 Task: Reply to email with the signature Daniel Baker with the subject 'Payment confirmation' from softage.1@softage.net with the message 'I need your input on the best way to handle a project issue that has arisen.'
Action: Mouse moved to (828, 207)
Screenshot: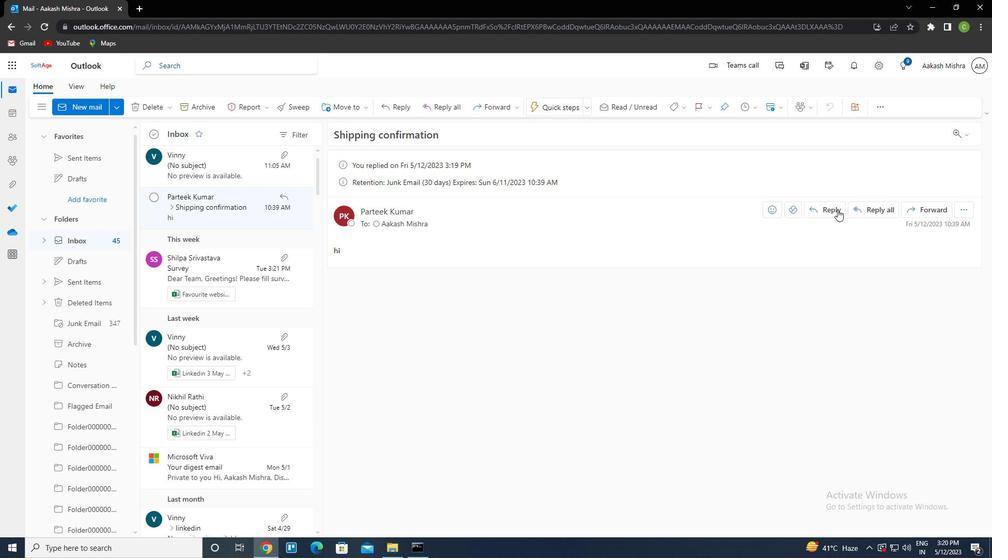 
Action: Mouse pressed left at (828, 207)
Screenshot: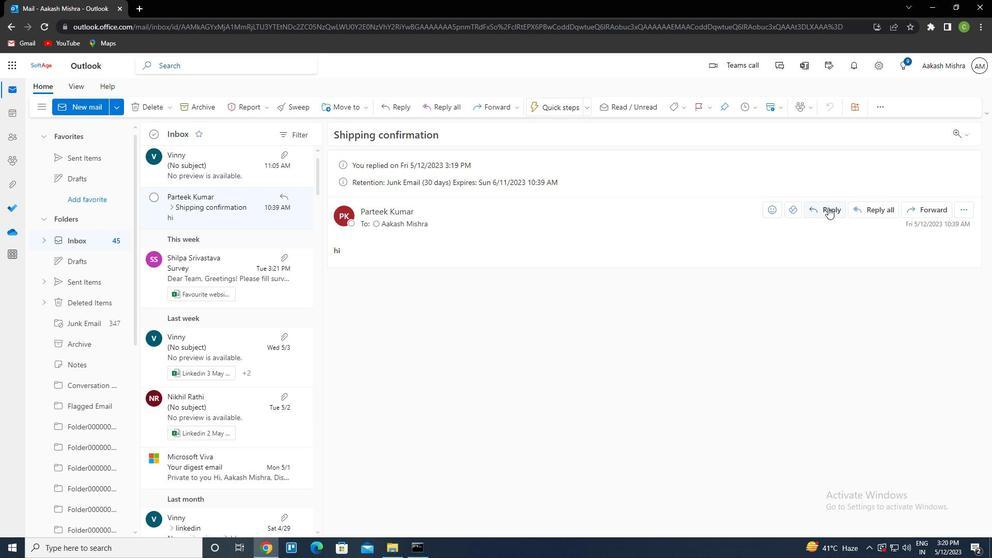 
Action: Mouse moved to (672, 107)
Screenshot: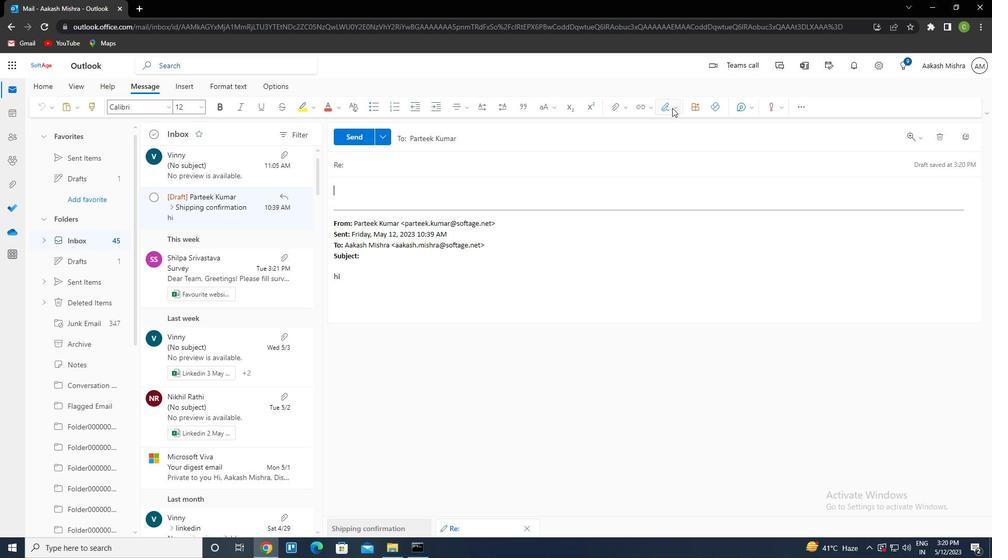 
Action: Mouse pressed left at (672, 107)
Screenshot: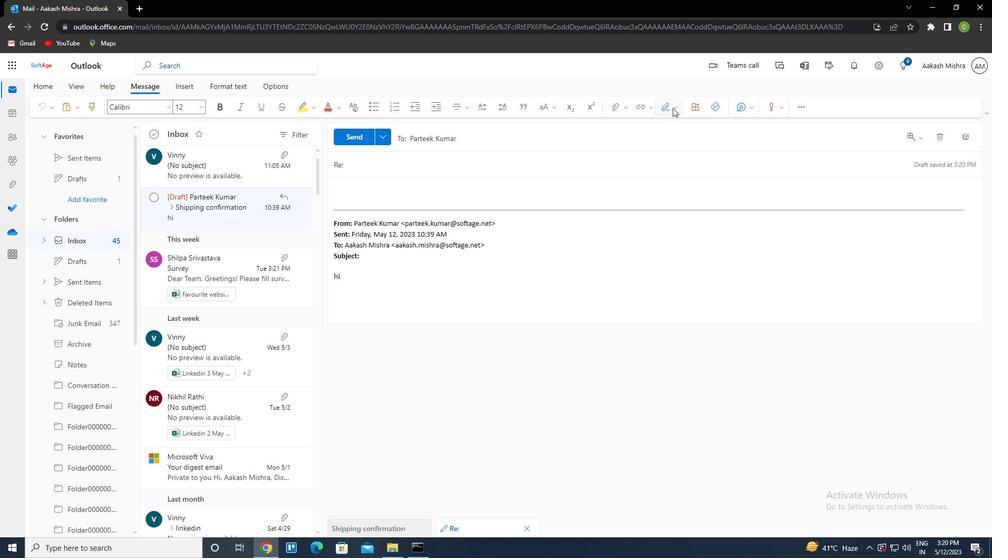 
Action: Mouse moved to (654, 149)
Screenshot: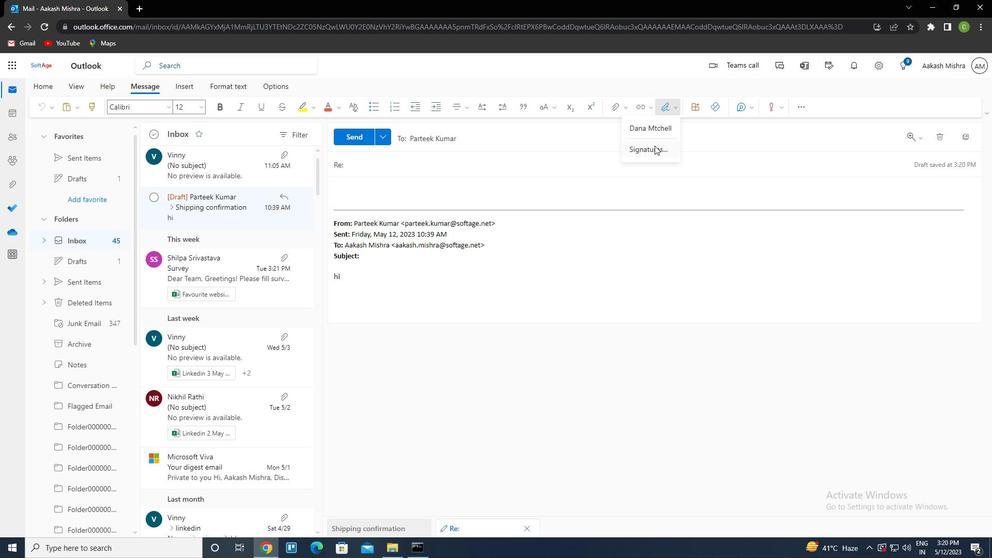 
Action: Mouse pressed left at (654, 149)
Screenshot: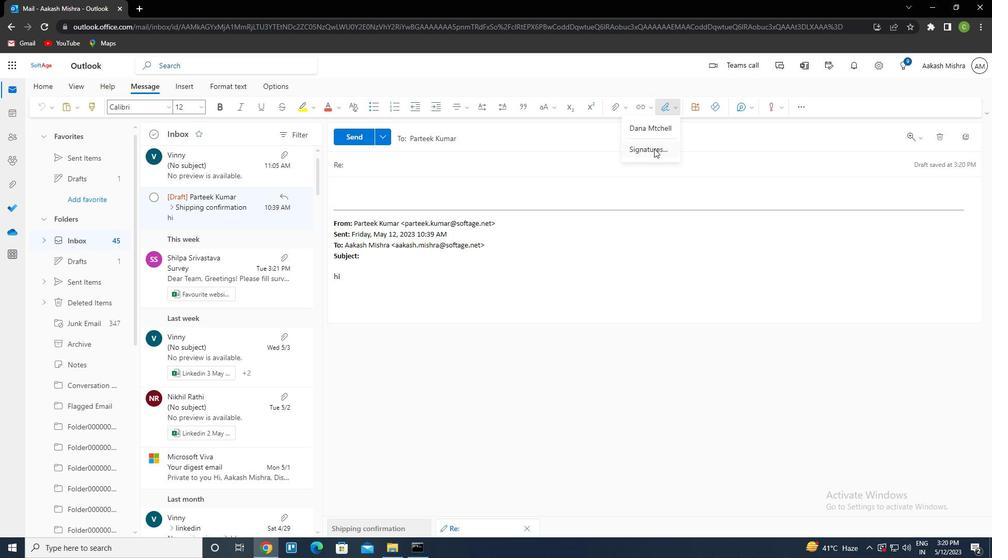 
Action: Mouse moved to (706, 193)
Screenshot: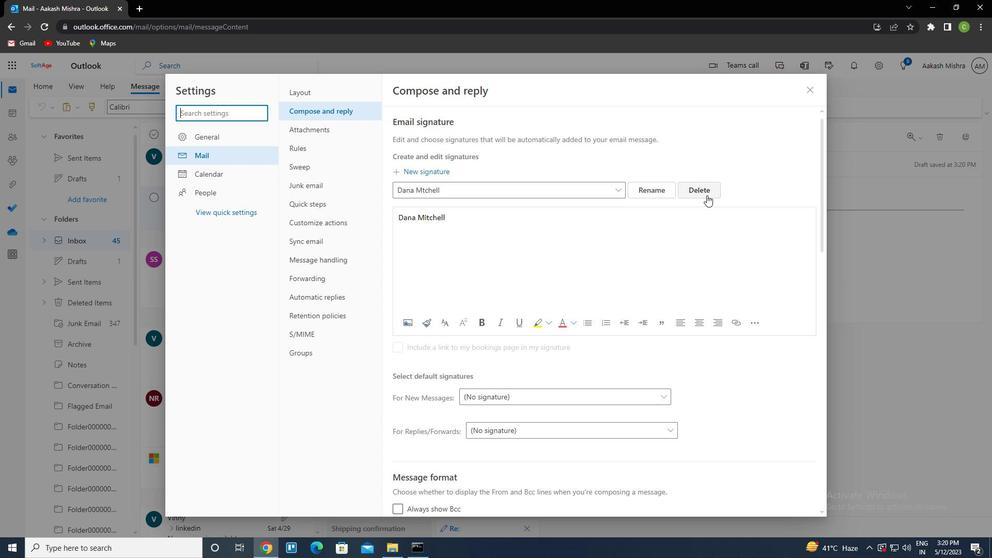 
Action: Mouse pressed left at (706, 193)
Screenshot: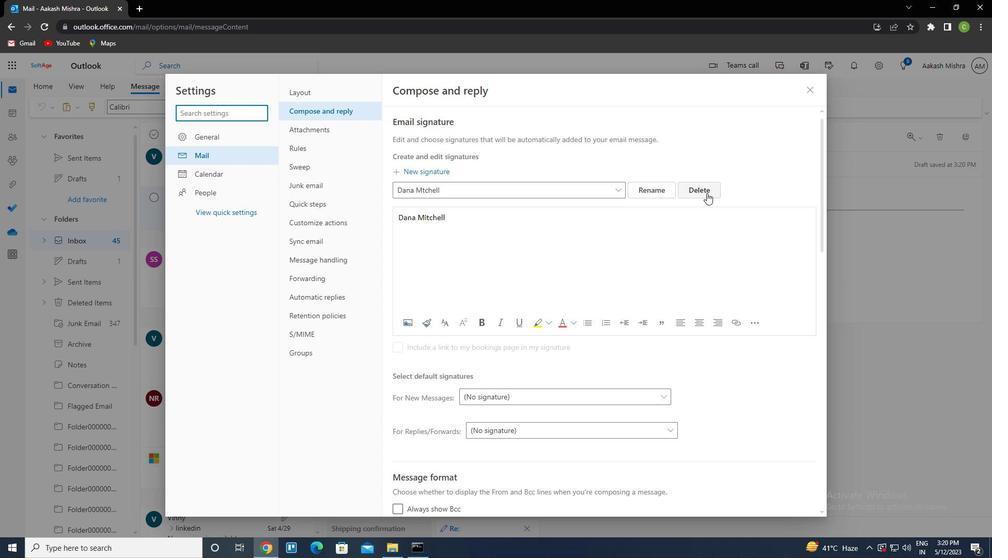 
Action: Mouse moved to (549, 194)
Screenshot: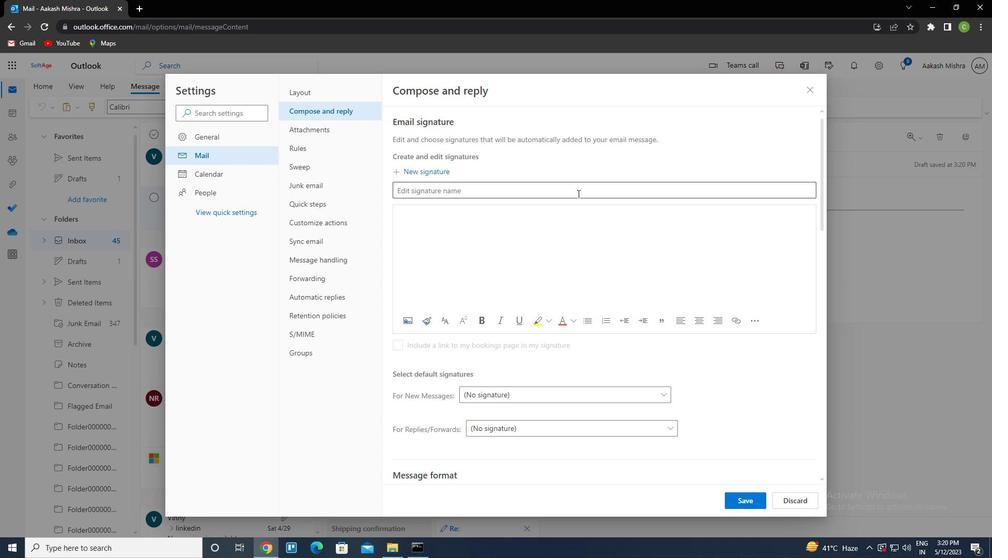 
Action: Mouse pressed left at (549, 194)
Screenshot: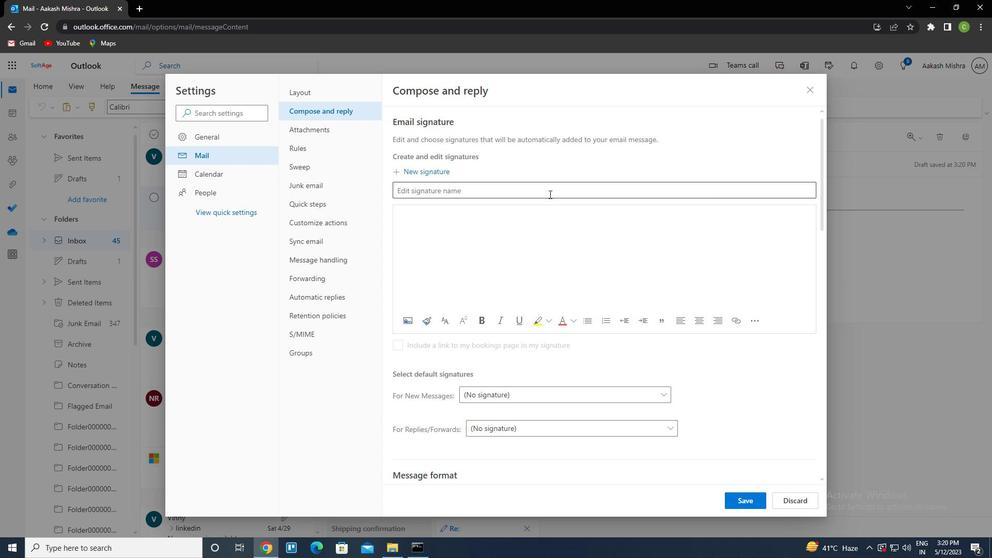 
Action: Key pressed <Key.caps_lock>d<Key.caps_lock>aniel<Key.space><Key.caps_lock>b<Key.caps_lock>aker
Screenshot: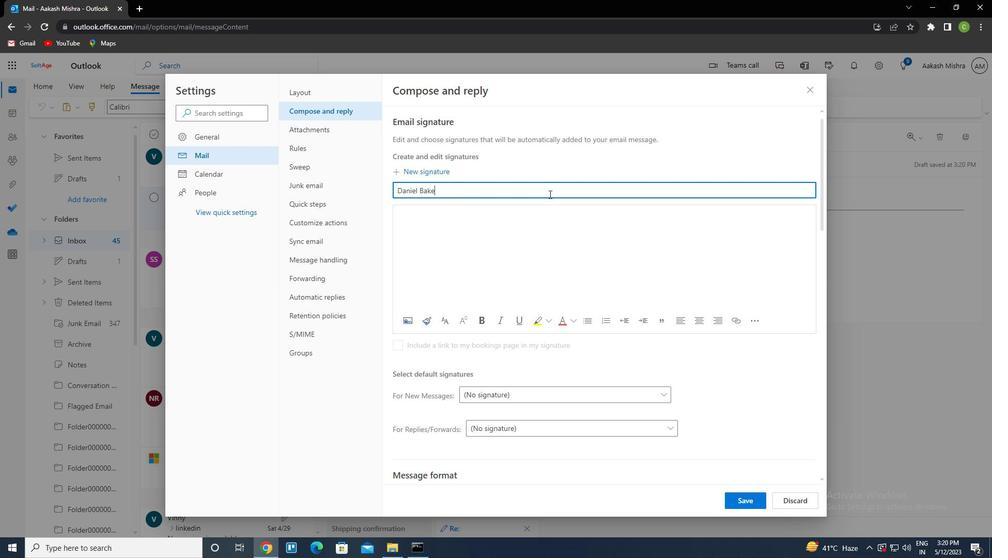 
Action: Mouse moved to (411, 209)
Screenshot: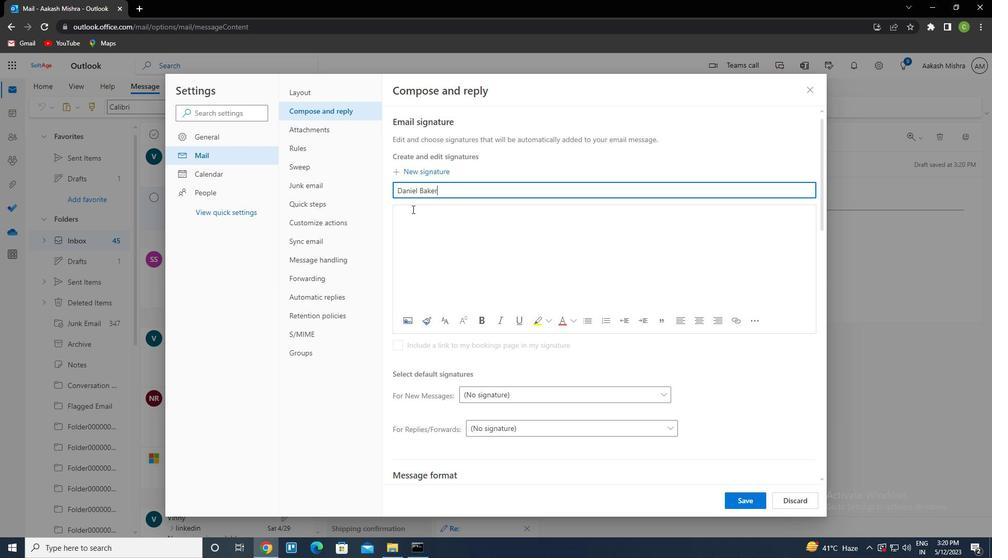 
Action: Mouse pressed left at (411, 209)
Screenshot: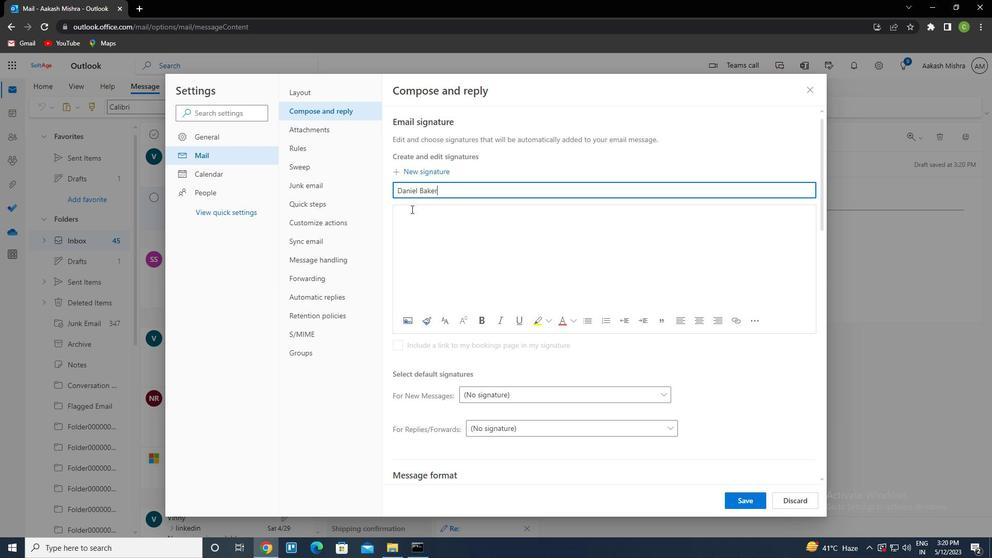 
Action: Mouse moved to (411, 209)
Screenshot: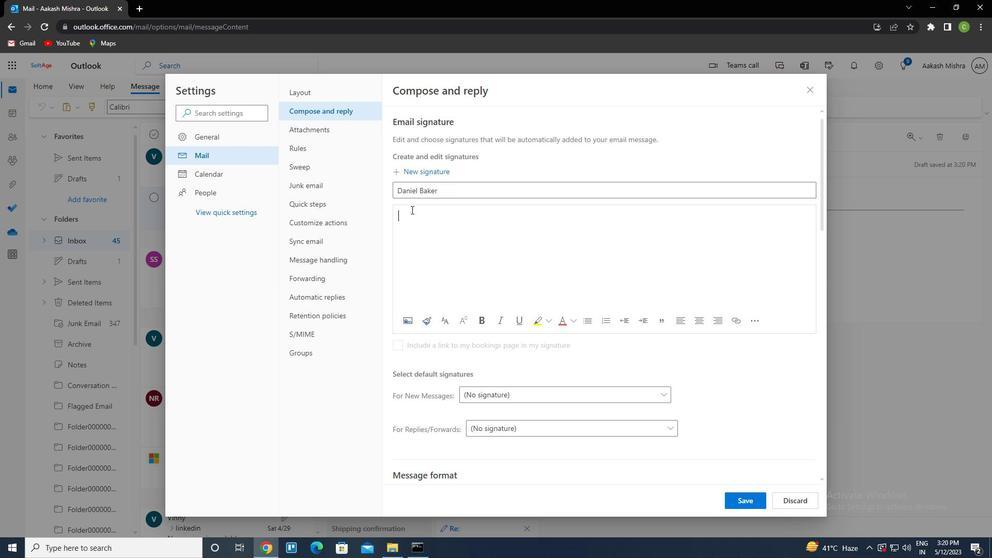 
Action: Key pressed <Key.caps_lock>d<Key.caps_lock>aniel<Key.space><Key.caps_lock>b<Key.caps_lock>ker<Key.left><Key.left><Key.left>a
Screenshot: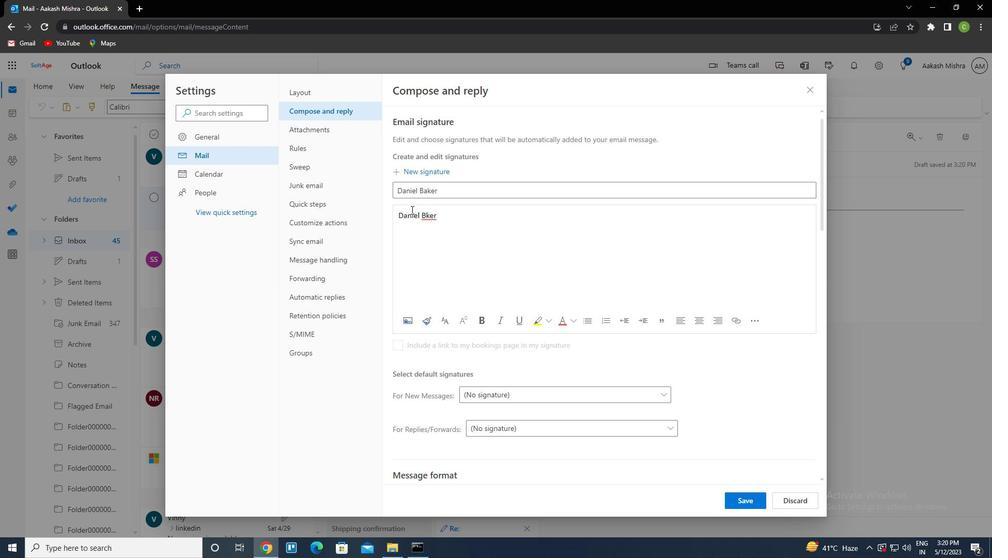 
Action: Mouse moved to (748, 506)
Screenshot: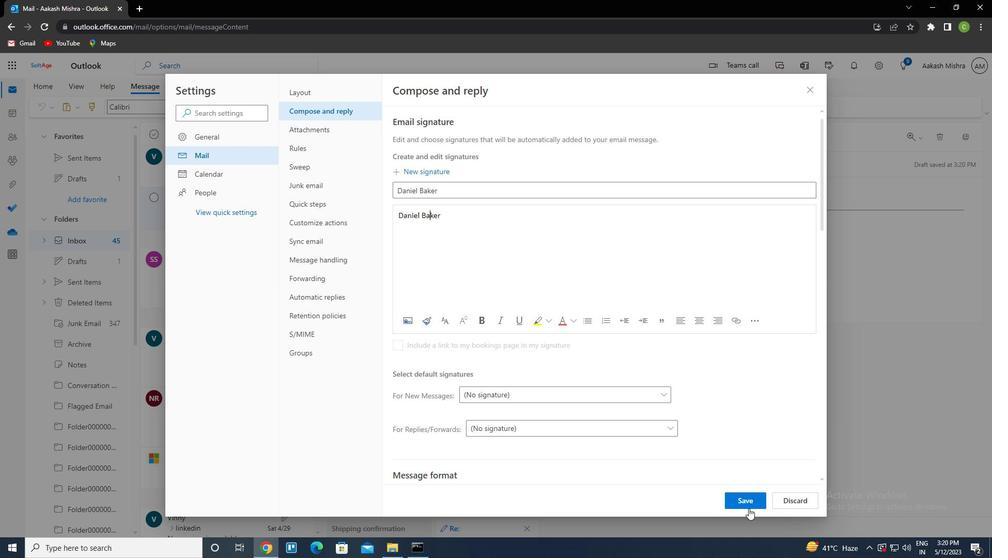 
Action: Mouse pressed left at (748, 506)
Screenshot: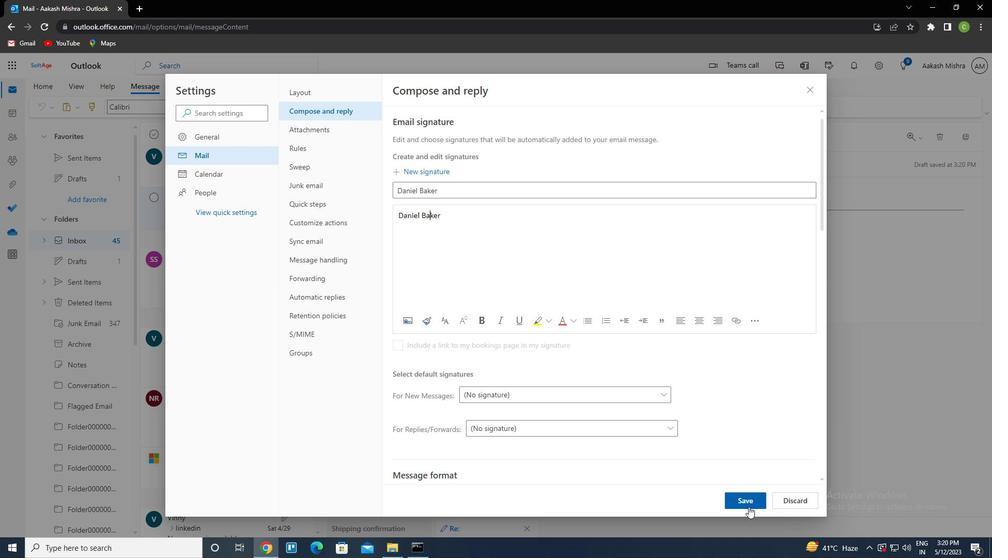 
Action: Mouse moved to (815, 90)
Screenshot: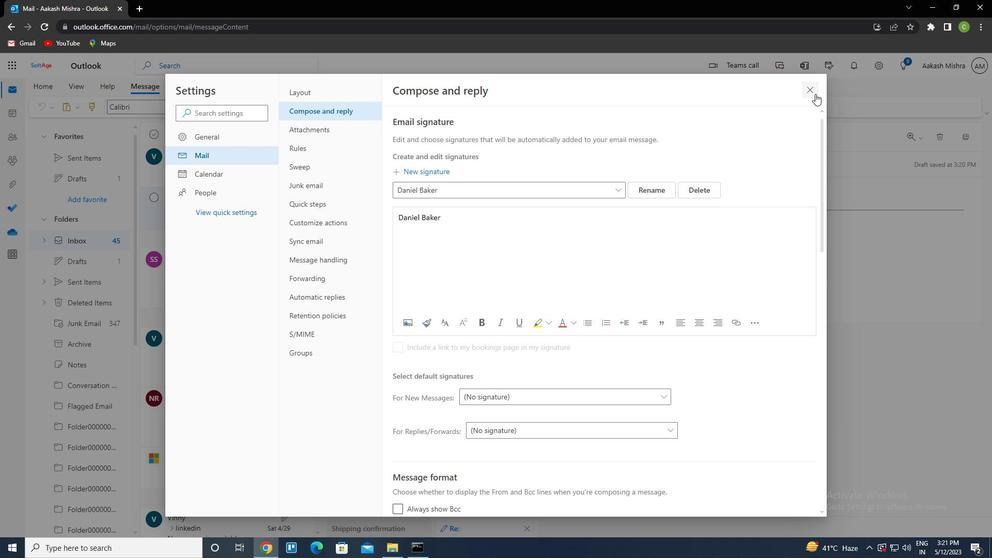 
Action: Mouse pressed left at (815, 90)
Screenshot: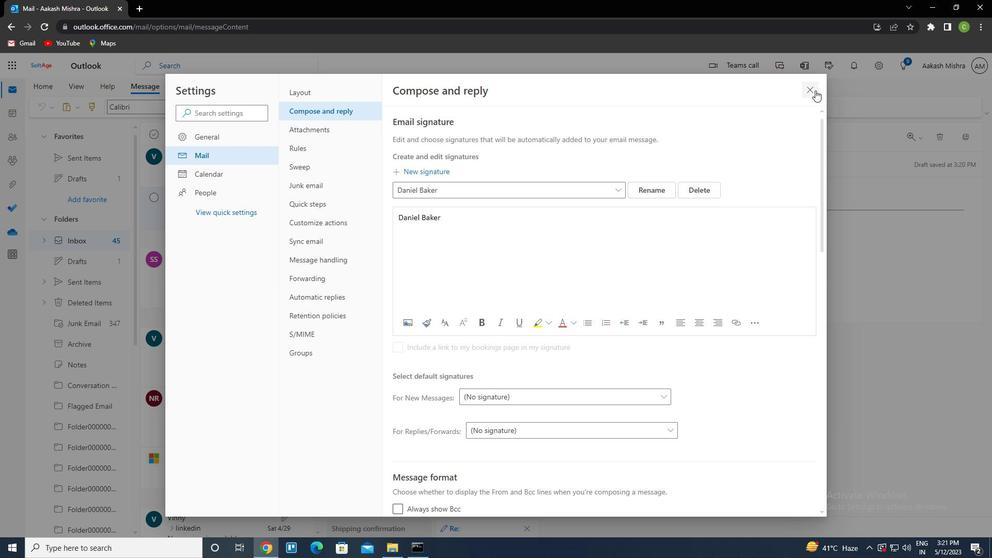 
Action: Mouse moved to (664, 105)
Screenshot: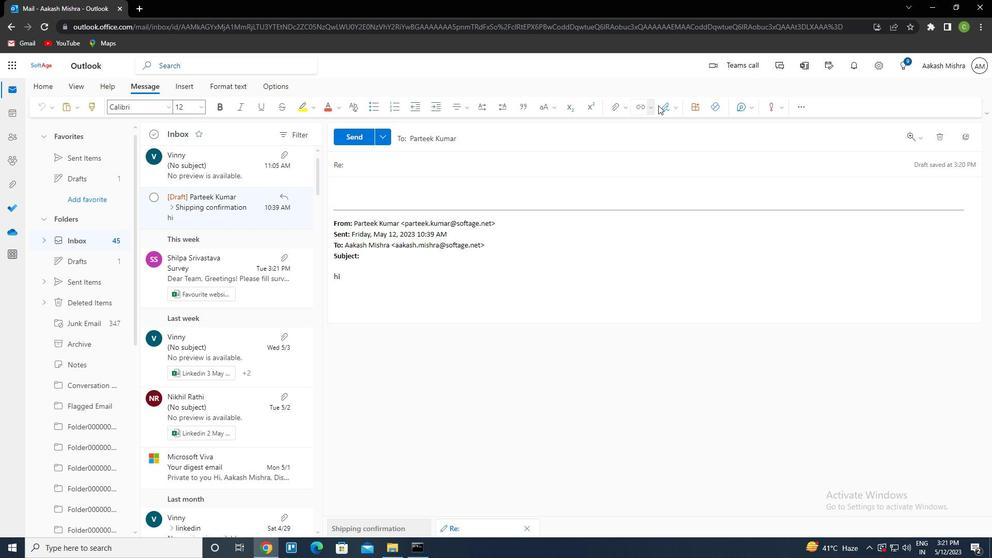 
Action: Mouse pressed left at (664, 105)
Screenshot: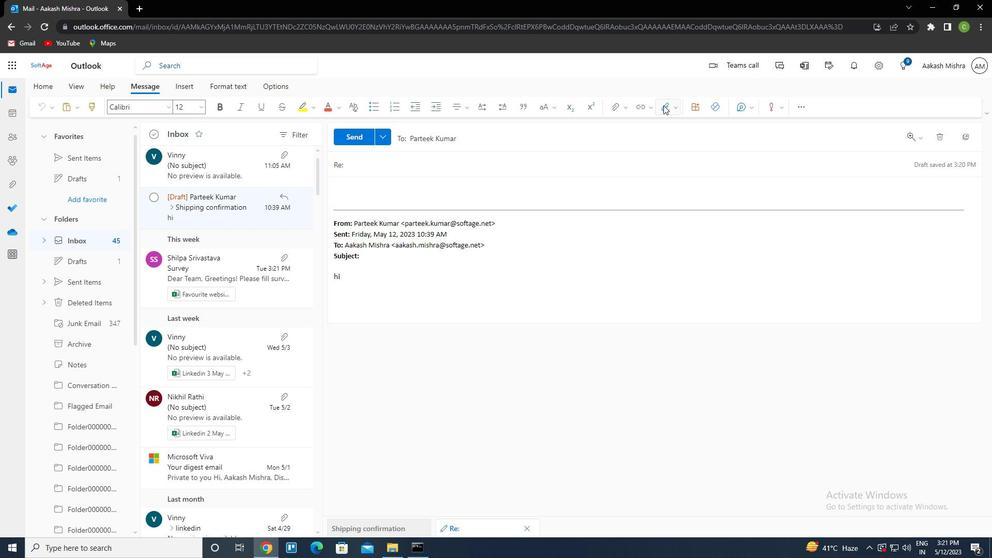 
Action: Mouse moved to (644, 134)
Screenshot: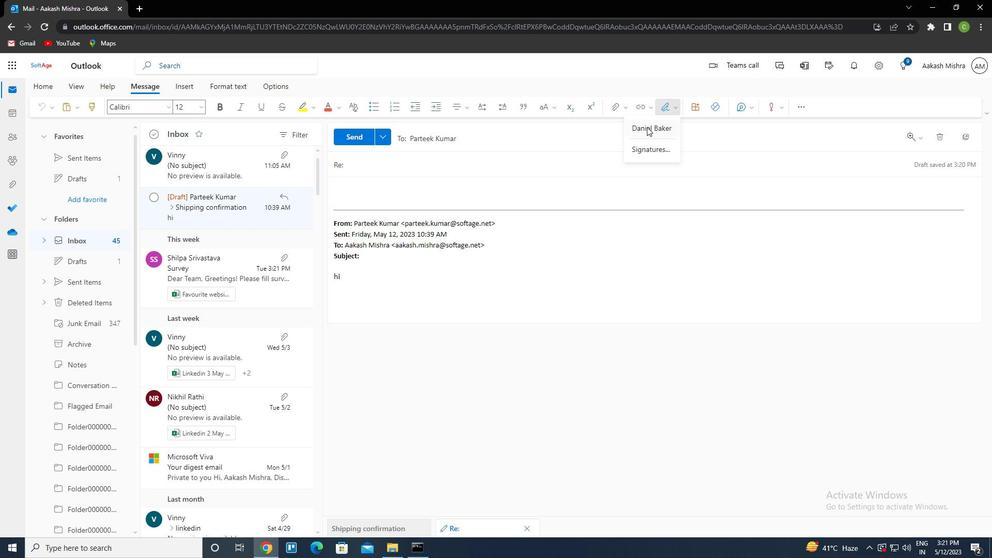
Action: Mouse pressed left at (644, 134)
Screenshot: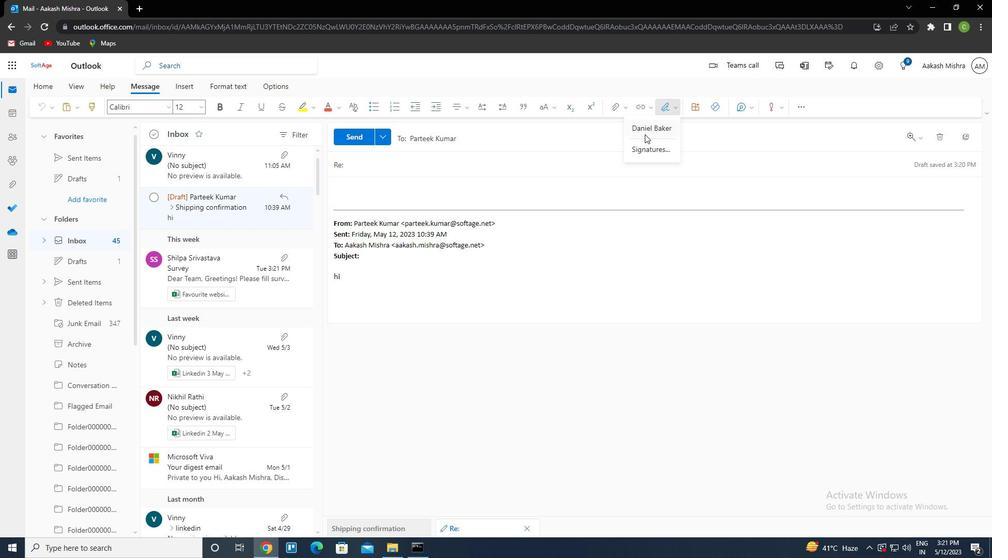 
Action: Mouse moved to (376, 168)
Screenshot: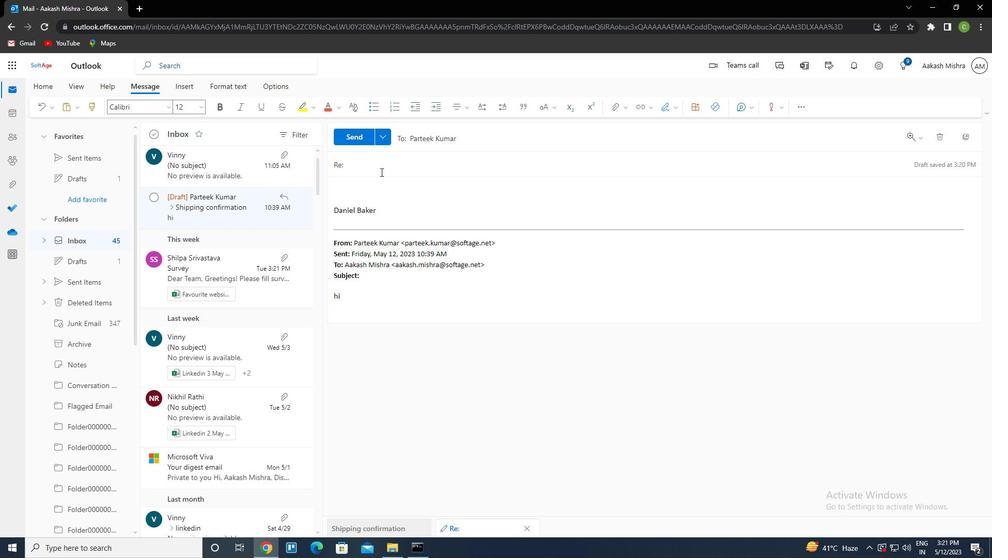 
Action: Mouse pressed left at (376, 168)
Screenshot: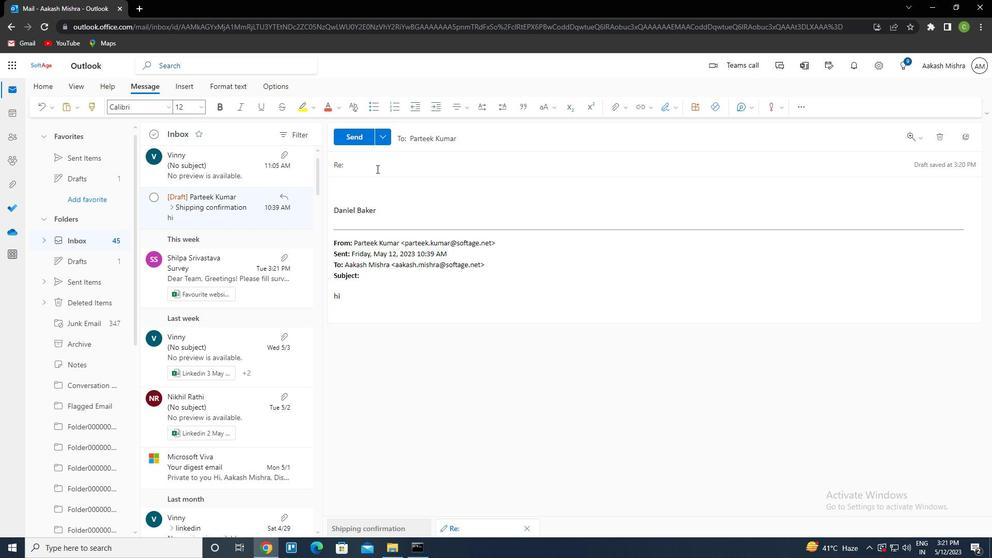 
Action: Key pressed <Key.caps_lock>p<Key.caps_lock>ay,e<Key.backspace><Key.backspace>ment<Key.space>confirmation<Key.tab><Key.caps_lock>i<Key.space>n<Key.backspace><Key.caps_lock>ned<Key.backspace>ed<Key.space>your<Key.space>input<Key.space>on<Key.space>he<Key.backspace><Key.backspace>teh<Key.backspace><Key.backspace>he<Key.space>best<Key.space>way<Key.space>to<Key.space>hande<Key.backspace>le<Key.space>a<Key.space>project<Key.space>that<Key.space>has<Key.space>arisen
Screenshot: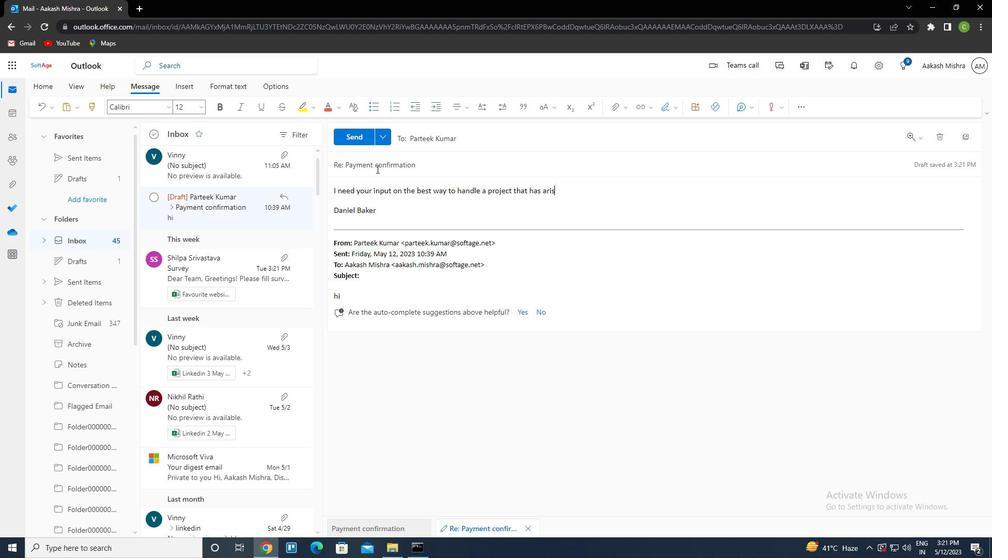 
Action: Mouse moved to (354, 135)
Screenshot: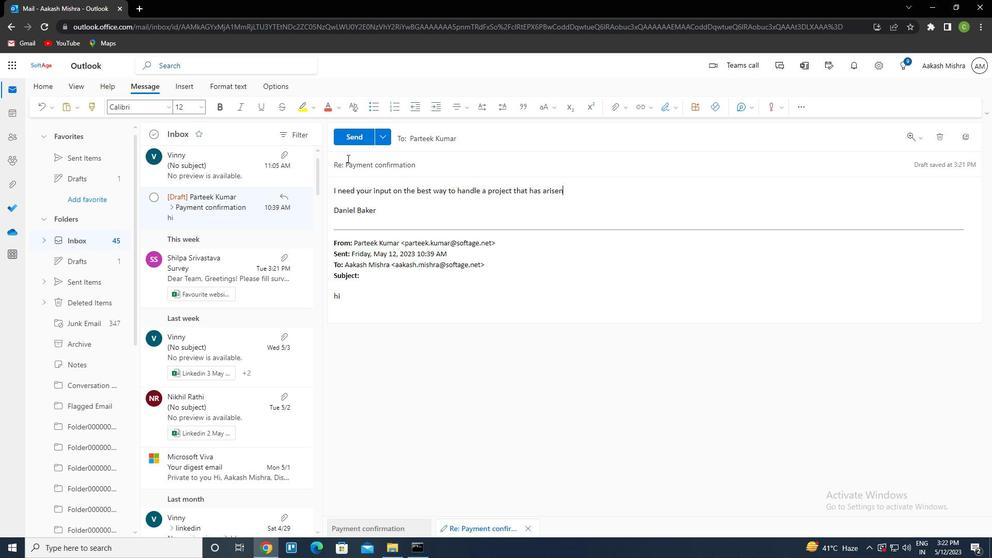 
Action: Mouse pressed left at (354, 135)
Screenshot: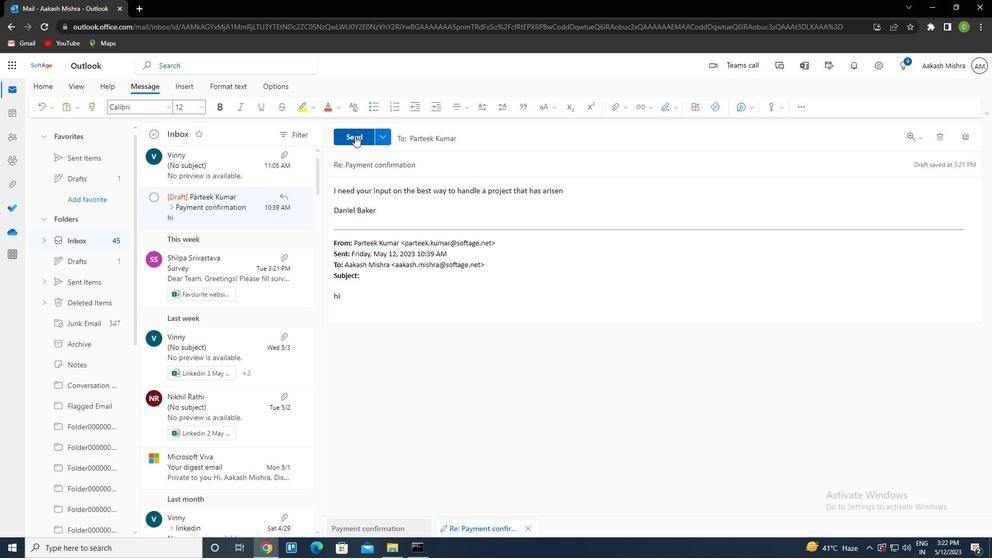 
Action: Mouse moved to (470, 295)
Screenshot: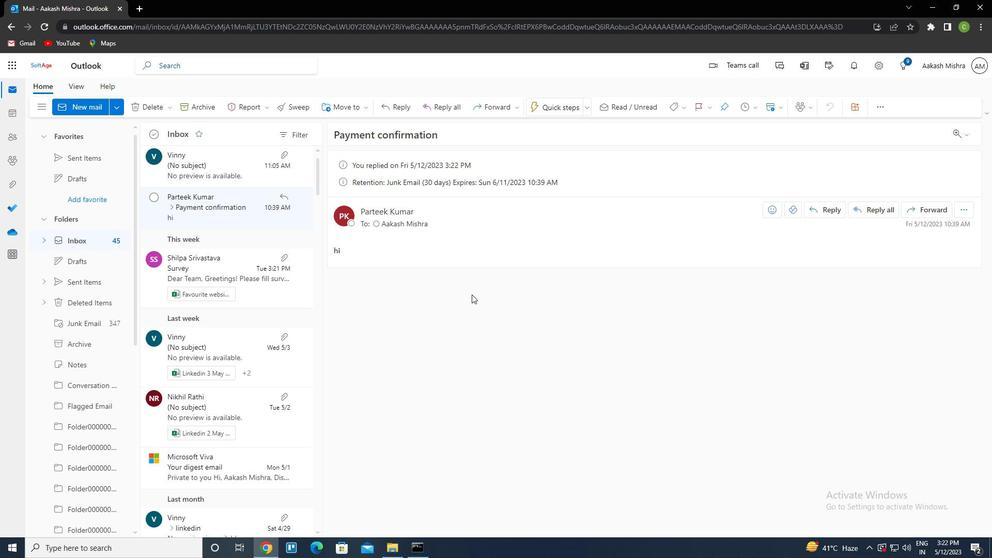 
